 Task: Add Milk Chocolate Covered Almonds Cup to the cart.
Action: Mouse moved to (13, 60)
Screenshot: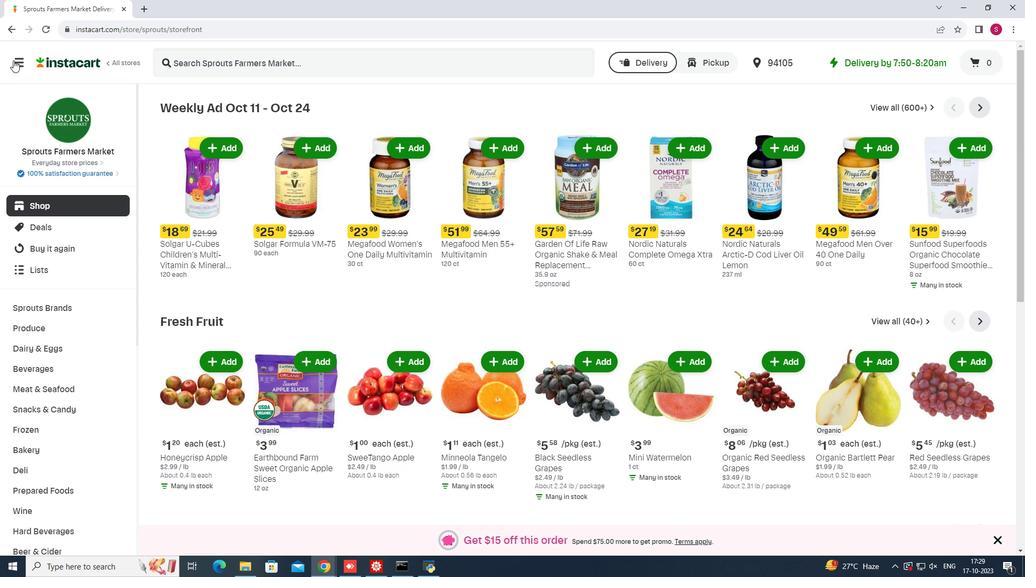 
Action: Mouse pressed left at (13, 60)
Screenshot: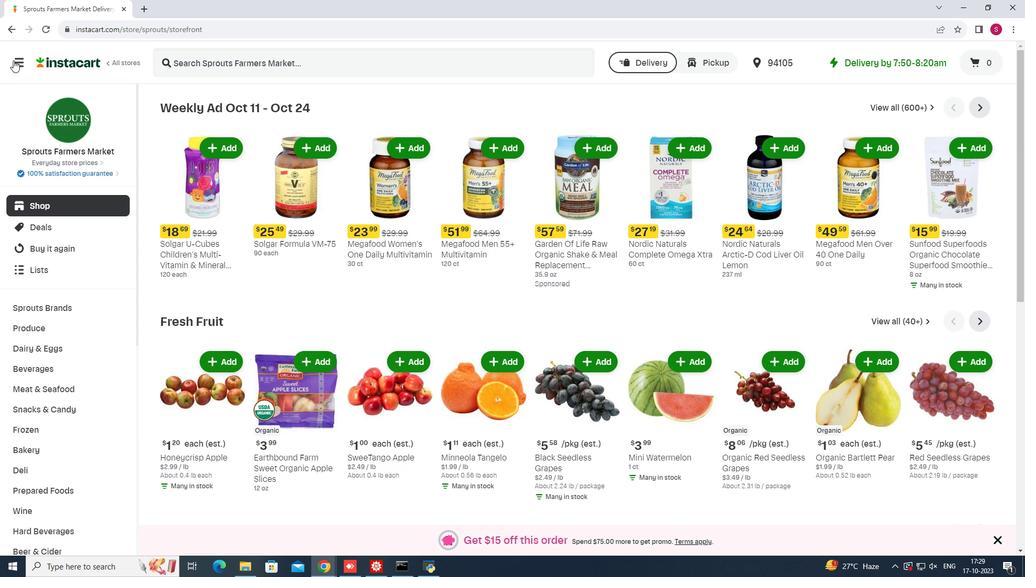 
Action: Mouse moved to (63, 276)
Screenshot: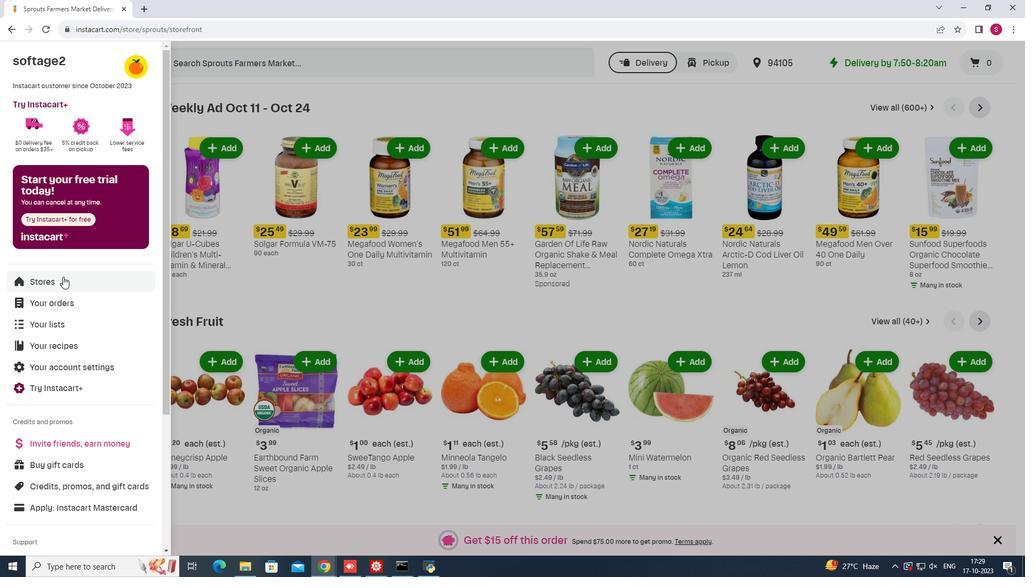 
Action: Mouse pressed left at (63, 276)
Screenshot: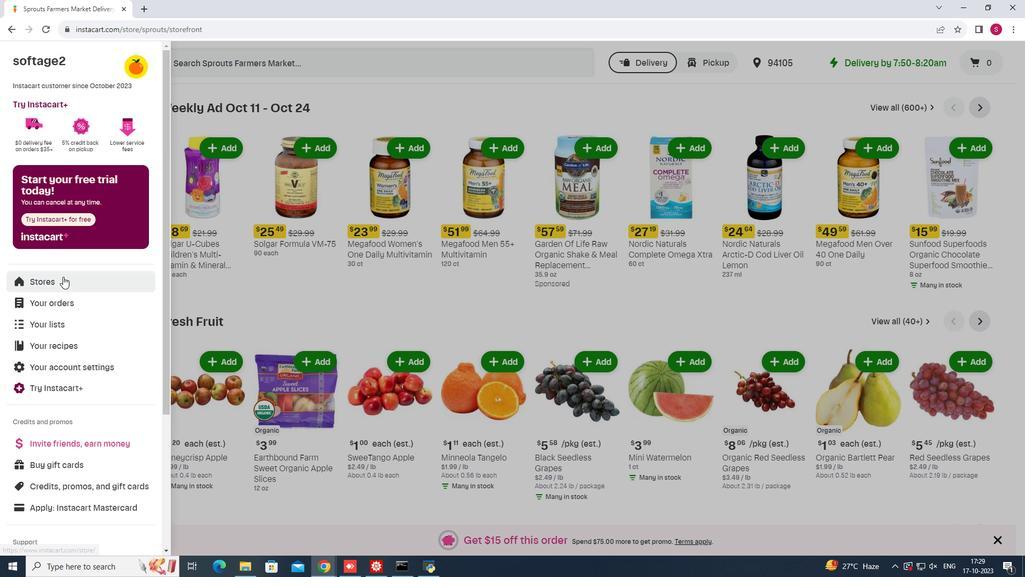 
Action: Mouse moved to (244, 91)
Screenshot: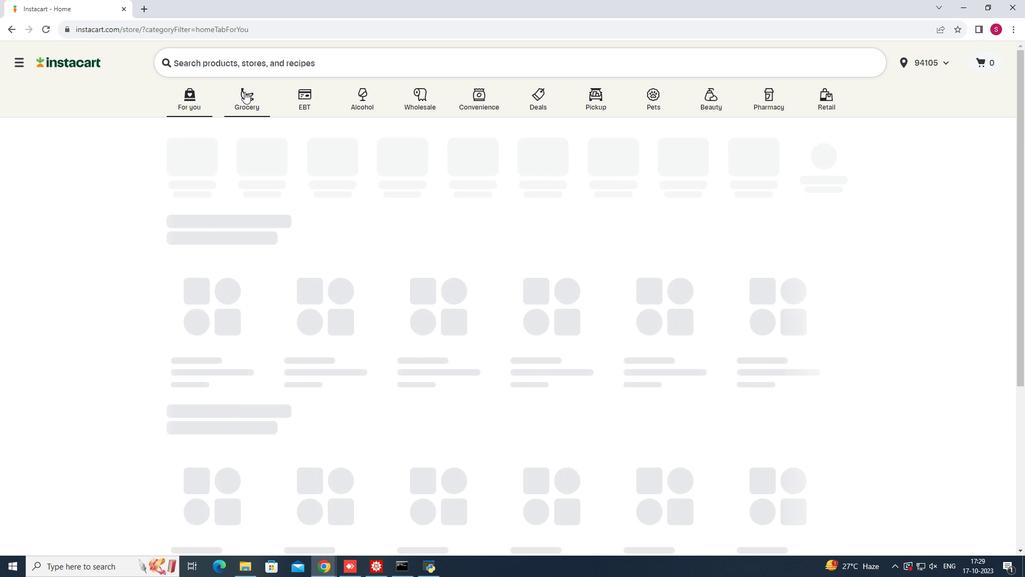 
Action: Mouse pressed left at (244, 91)
Screenshot: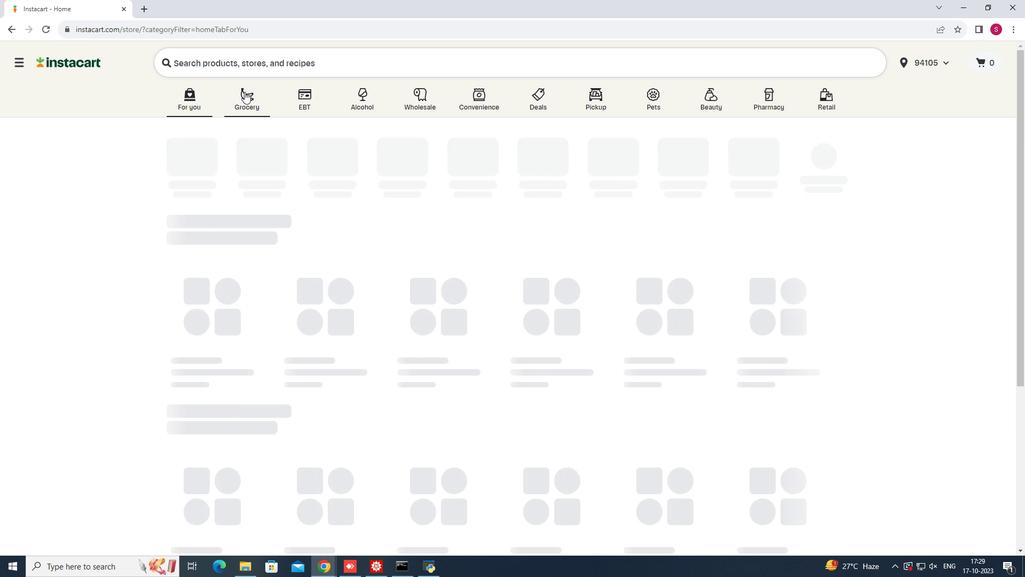 
Action: Mouse moved to (706, 141)
Screenshot: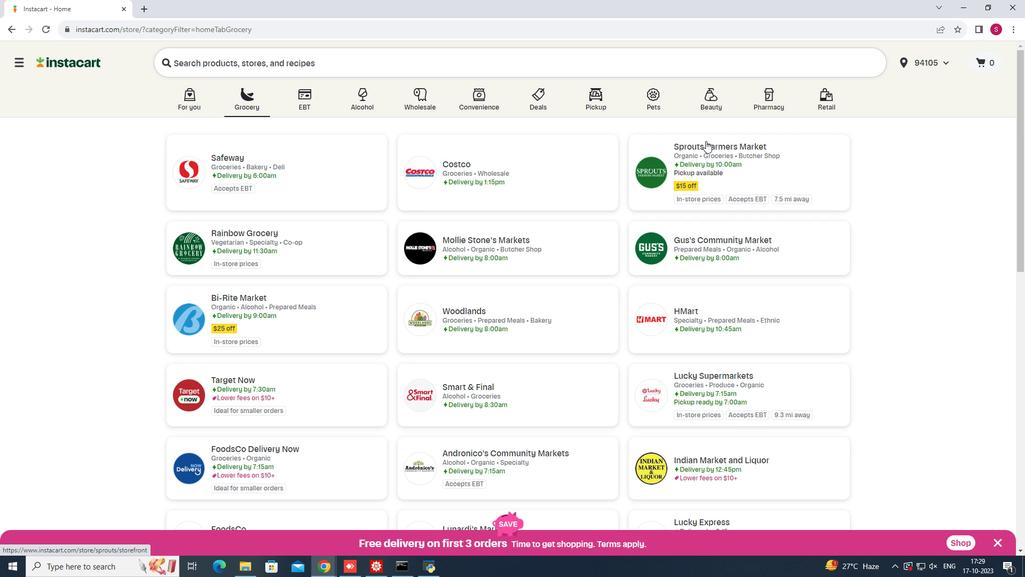 
Action: Mouse pressed left at (706, 141)
Screenshot: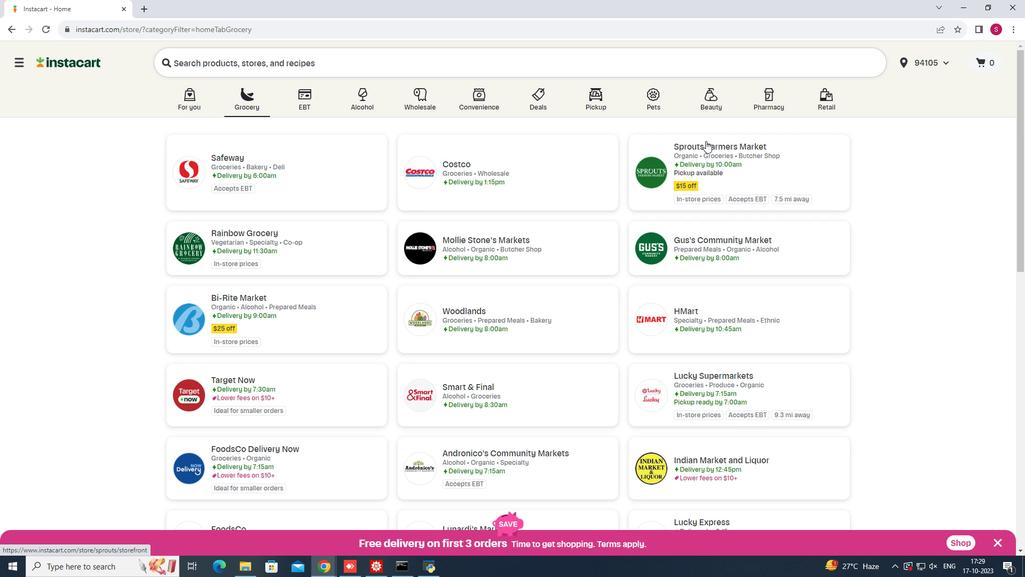 
Action: Mouse moved to (44, 406)
Screenshot: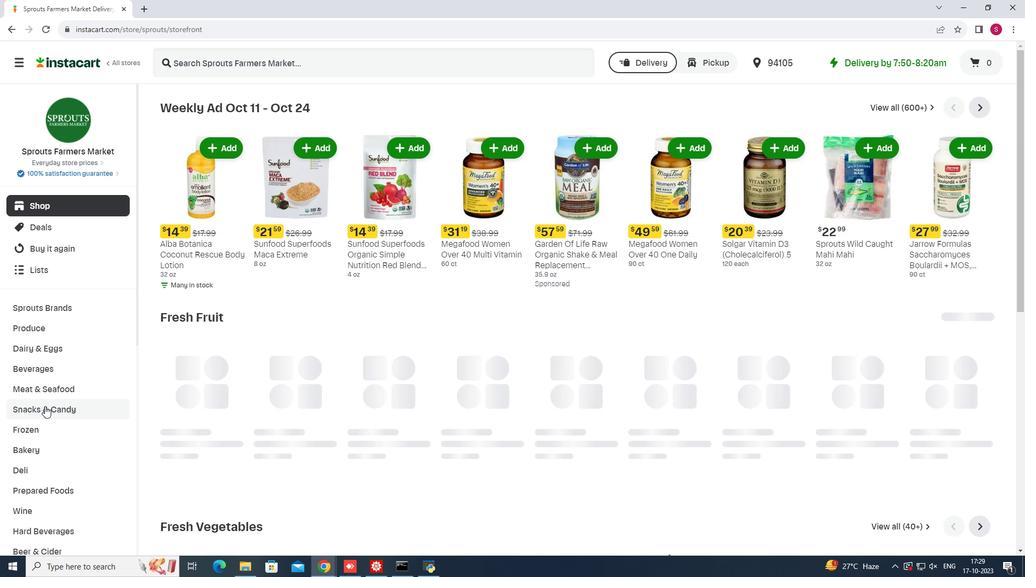 
Action: Mouse pressed left at (44, 406)
Screenshot: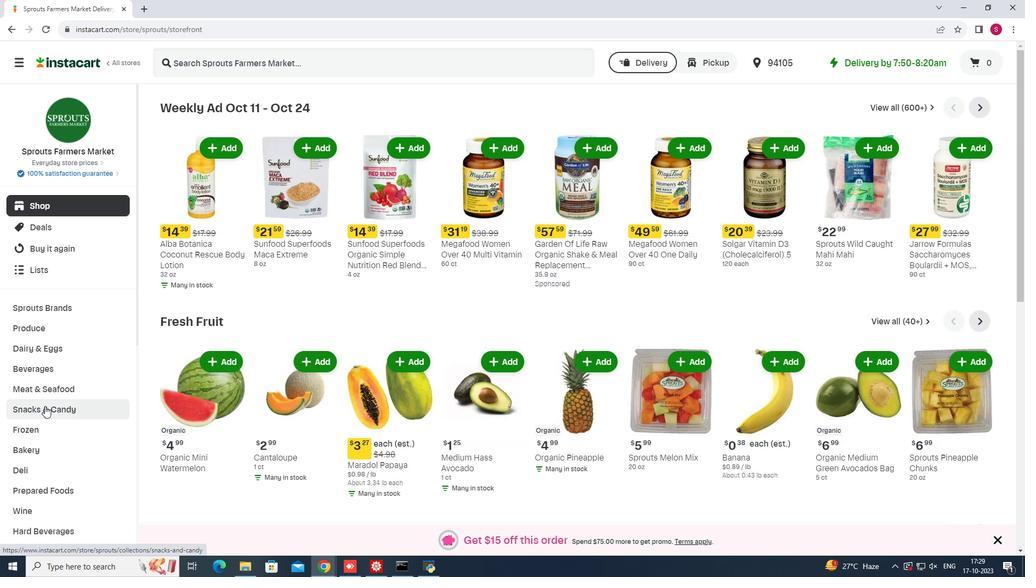 
Action: Mouse moved to (314, 131)
Screenshot: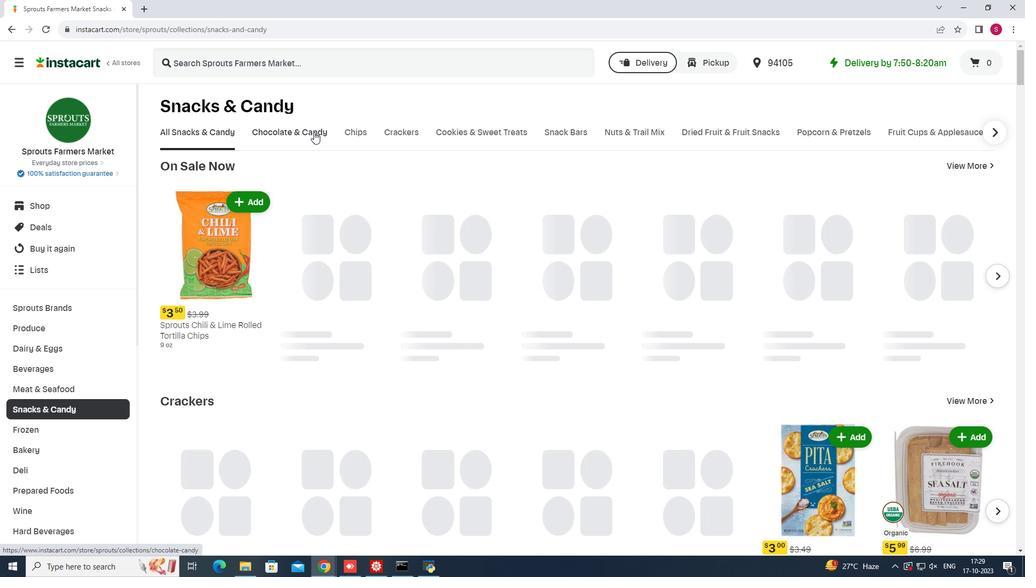 
Action: Mouse pressed left at (314, 131)
Screenshot: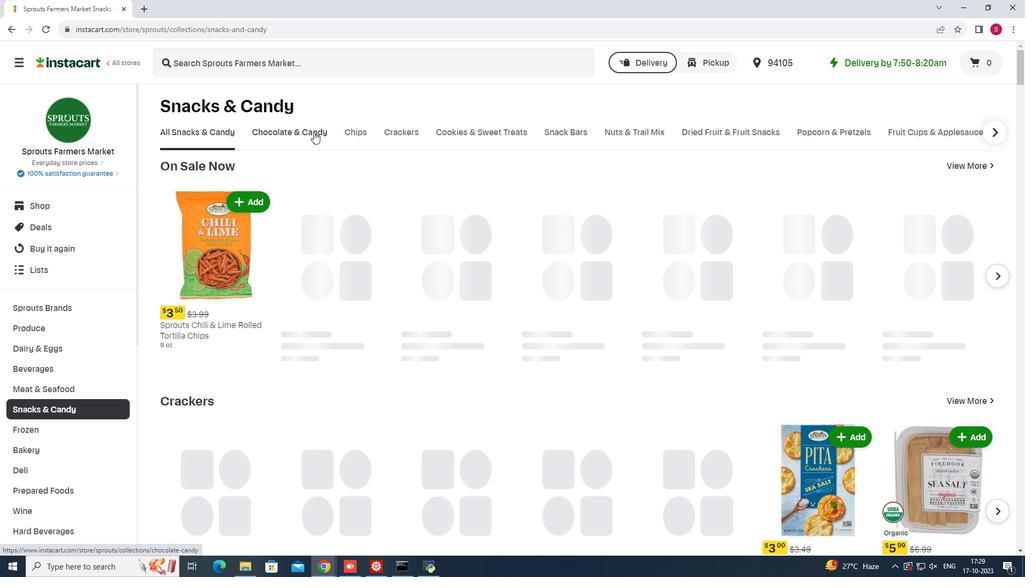 
Action: Mouse moved to (284, 180)
Screenshot: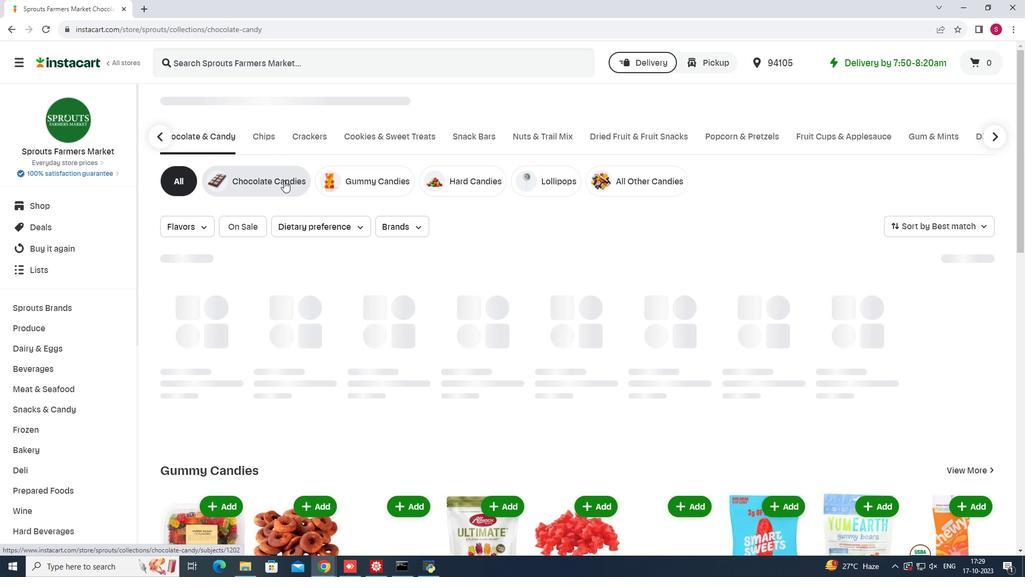 
Action: Mouse pressed left at (284, 180)
Screenshot: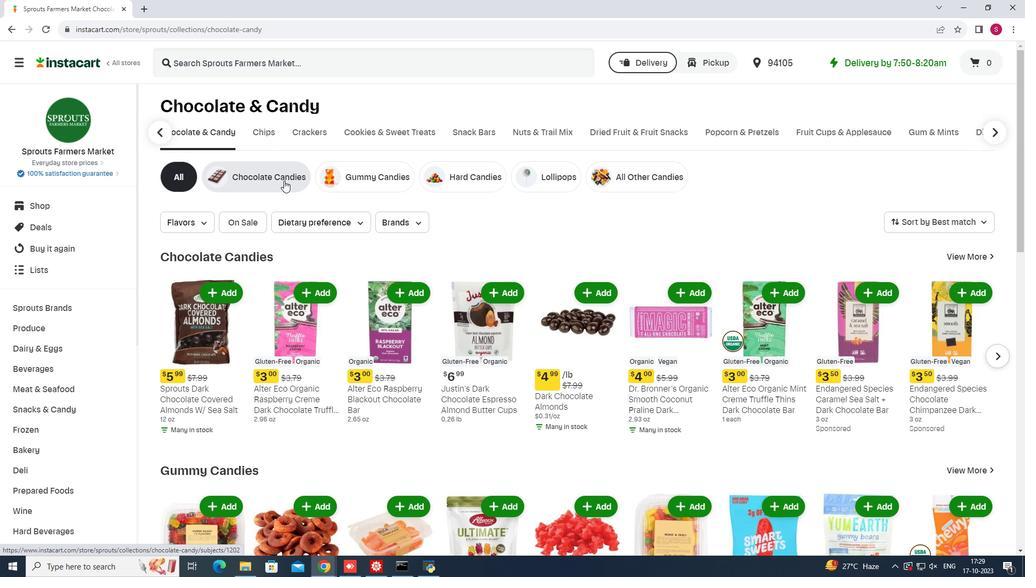 
Action: Mouse moved to (341, 55)
Screenshot: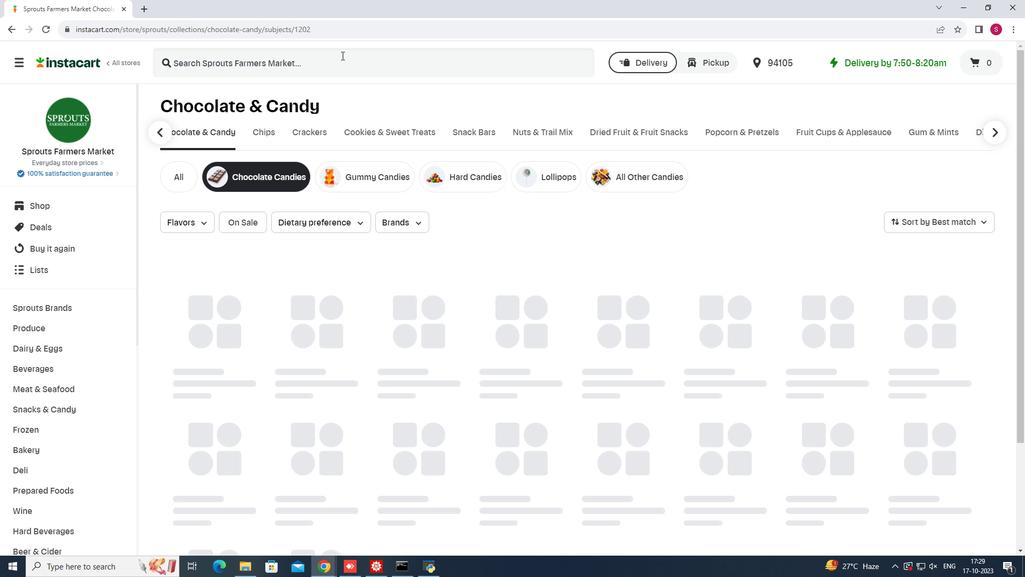 
Action: Mouse pressed left at (341, 55)
Screenshot: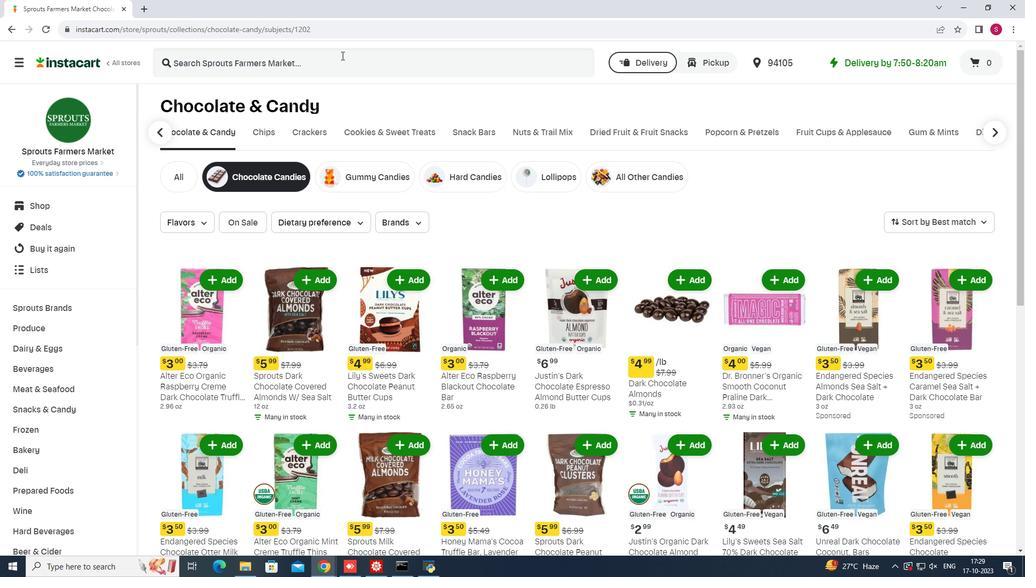 
Action: Key pressed <Key.shift>Milk<Key.space><Key.shift>Chocolate<Key.space><Key.shift>Coverd<Key.backspace>ed<Key.space><Key.shift>Almonds<Key.space><Key.shift>Cup<Key.enter>
Screenshot: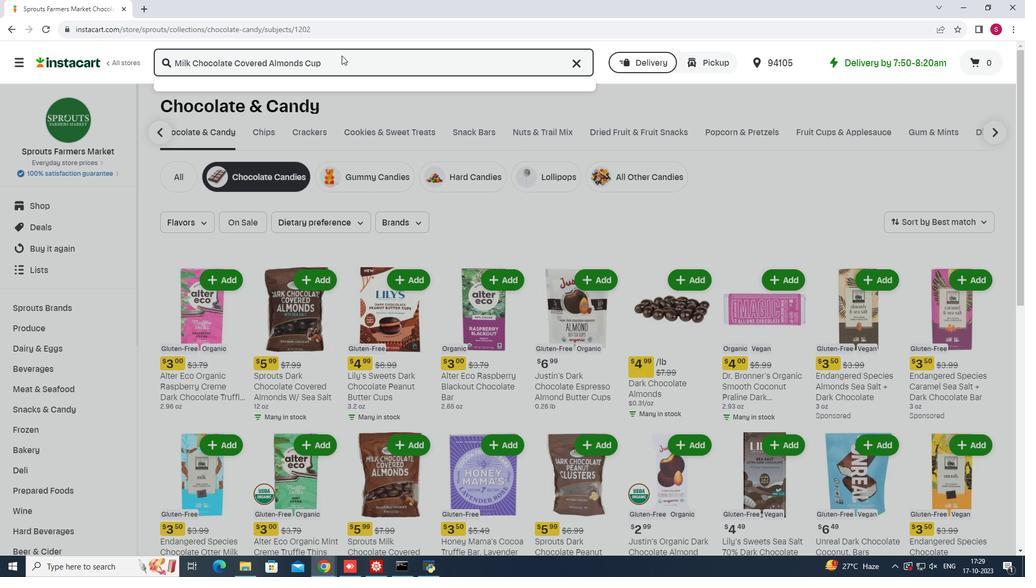 
Action: Mouse moved to (795, 170)
Screenshot: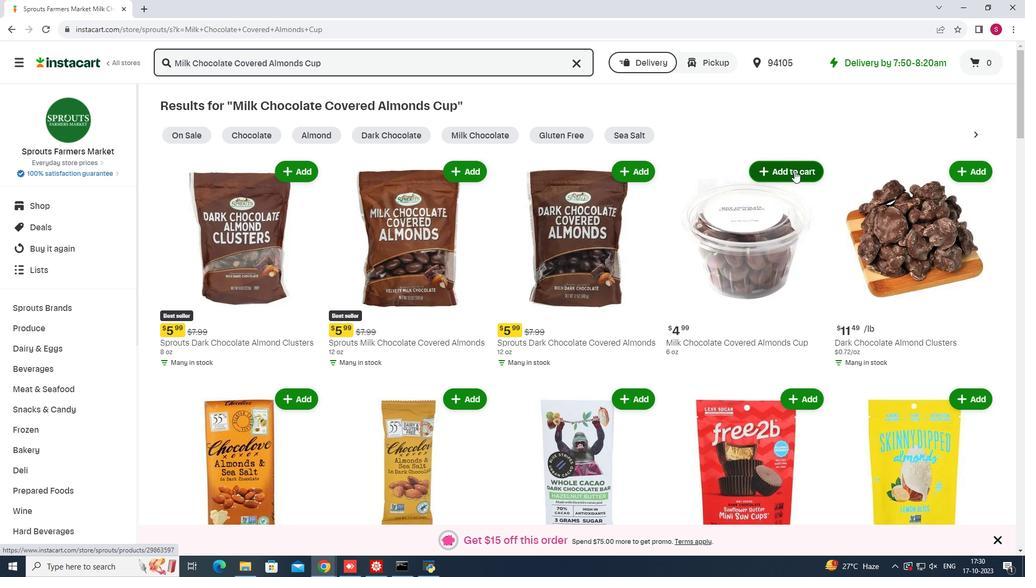 
Action: Mouse pressed left at (795, 170)
Screenshot: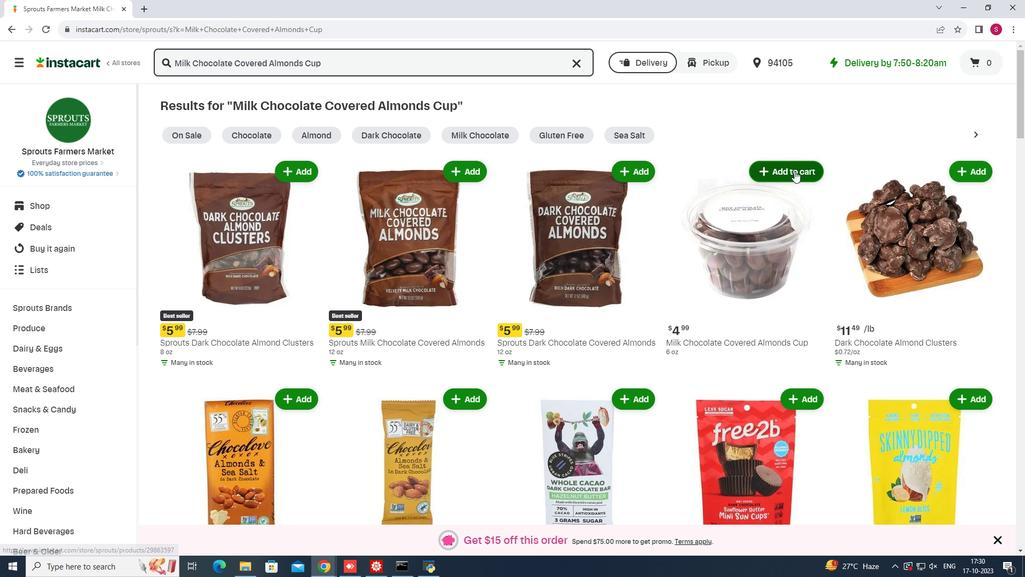 
Action: Mouse moved to (767, 394)
Screenshot: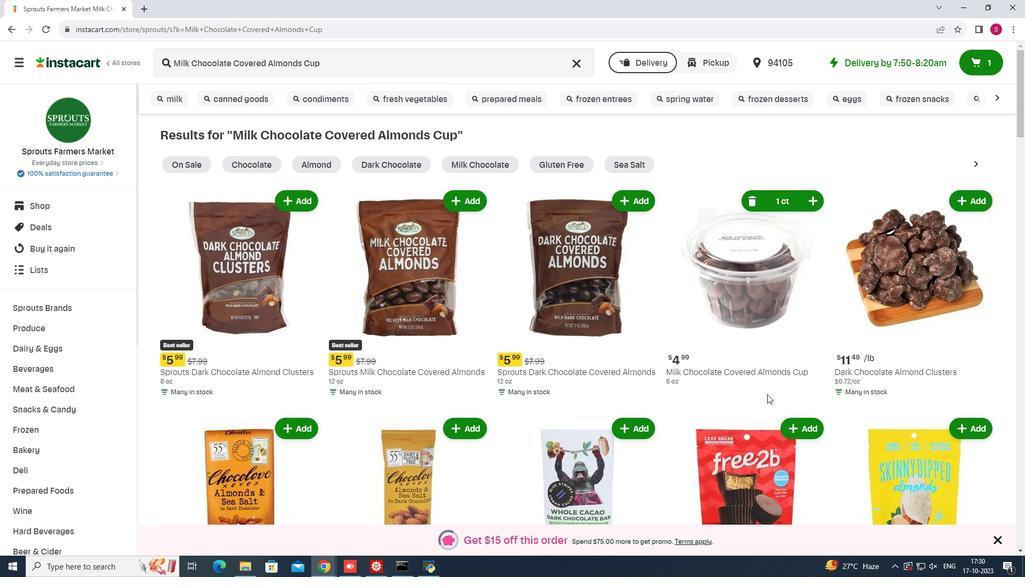 
